 Task: Start elbow line connector.
Action: Mouse moved to (439, 240)
Screenshot: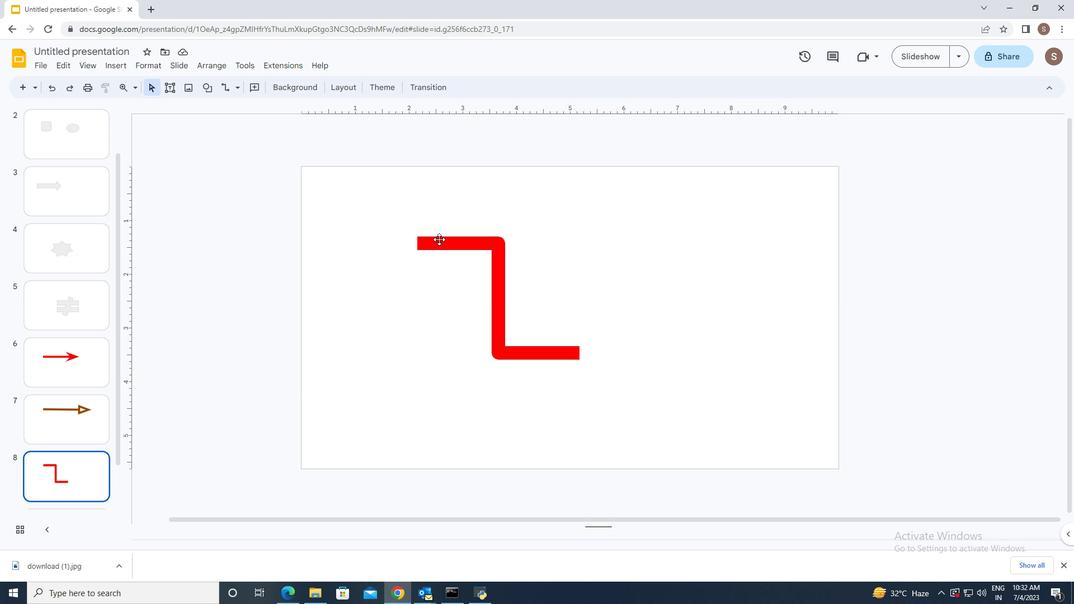 
Action: Mouse pressed left at (439, 240)
Screenshot: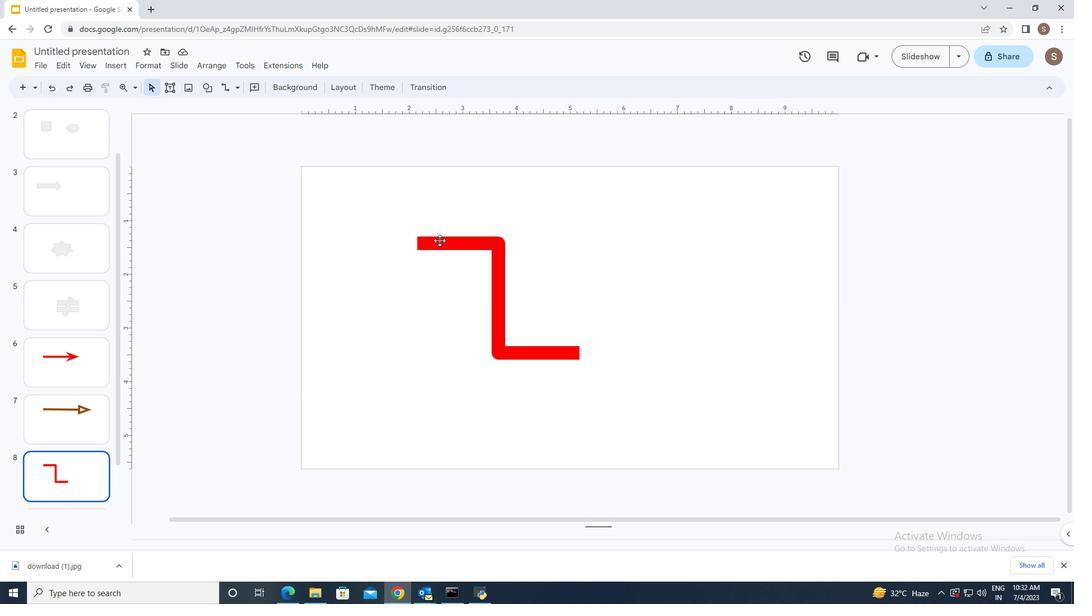 
Action: Mouse moved to (316, 87)
Screenshot: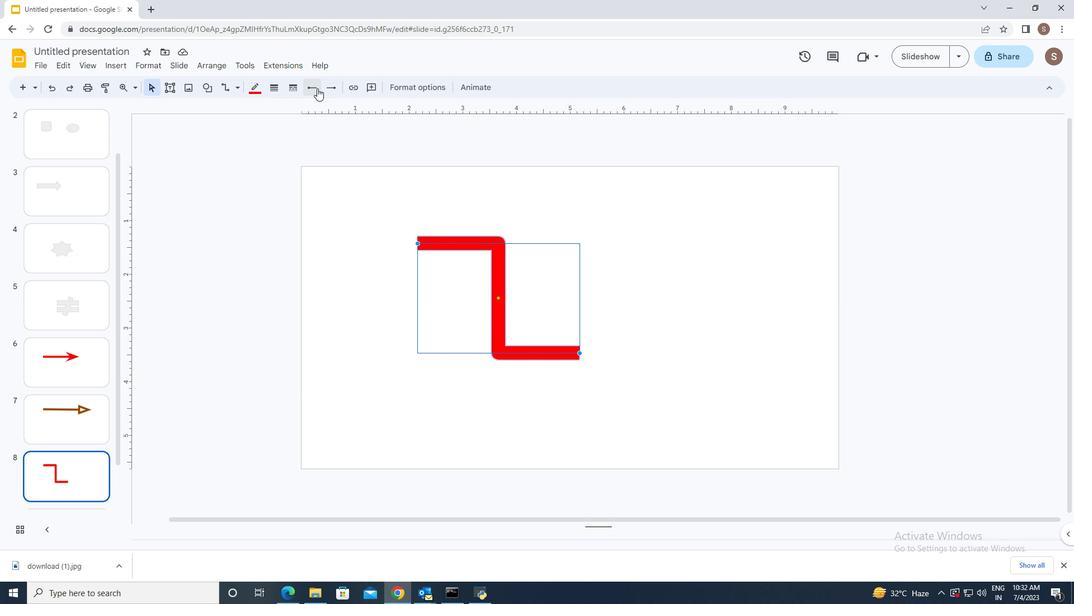 
Action: Mouse pressed left at (316, 87)
Screenshot: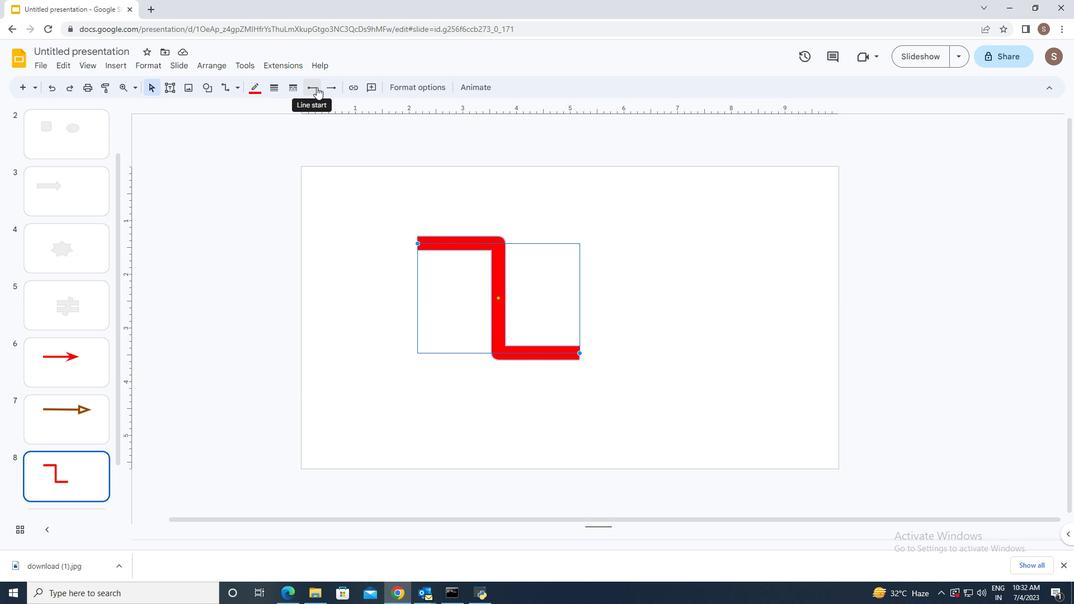 
Action: Mouse moved to (327, 239)
Screenshot: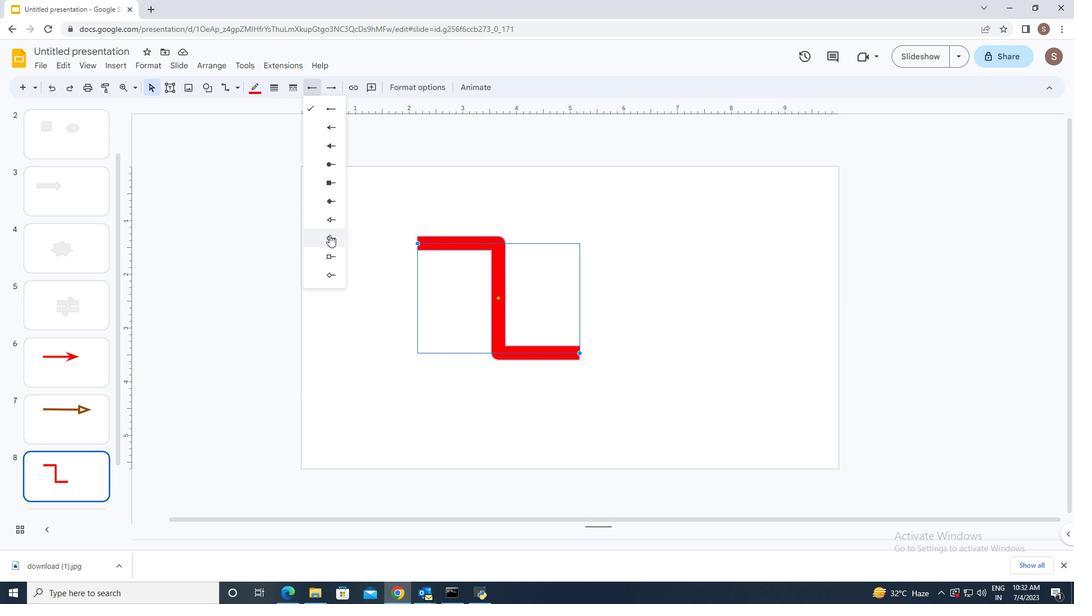 
Action: Mouse pressed left at (327, 239)
Screenshot: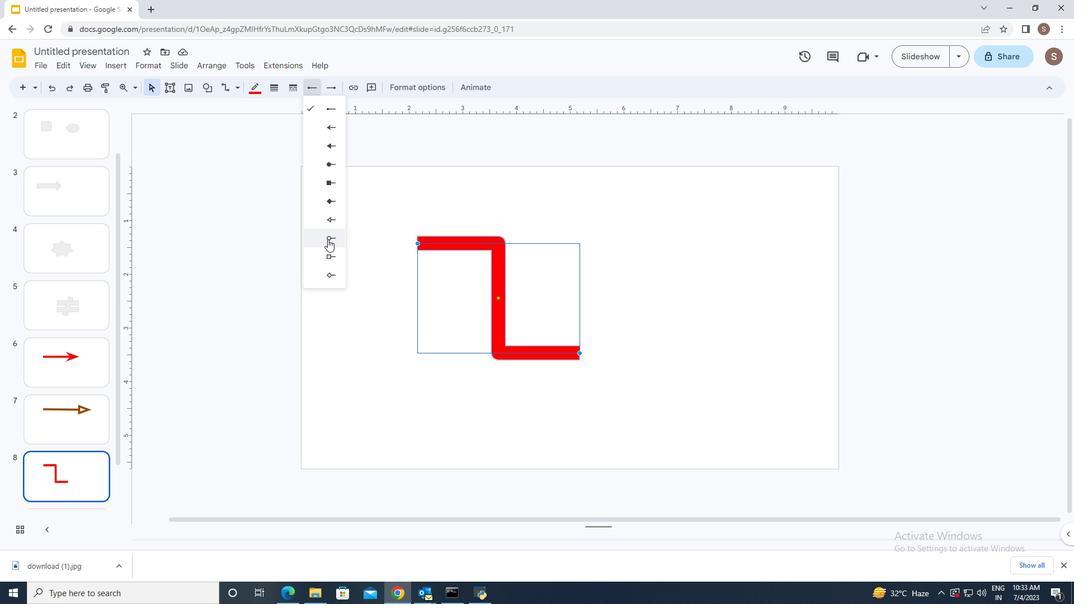 
Action: Mouse moved to (387, 364)
Screenshot: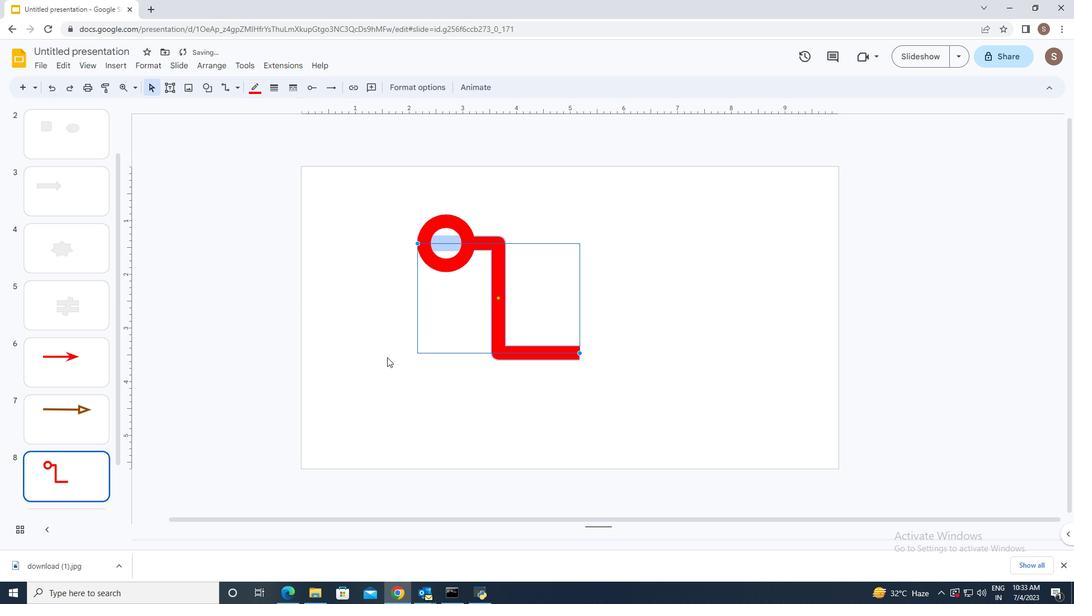 
Action: Mouse pressed left at (387, 364)
Screenshot: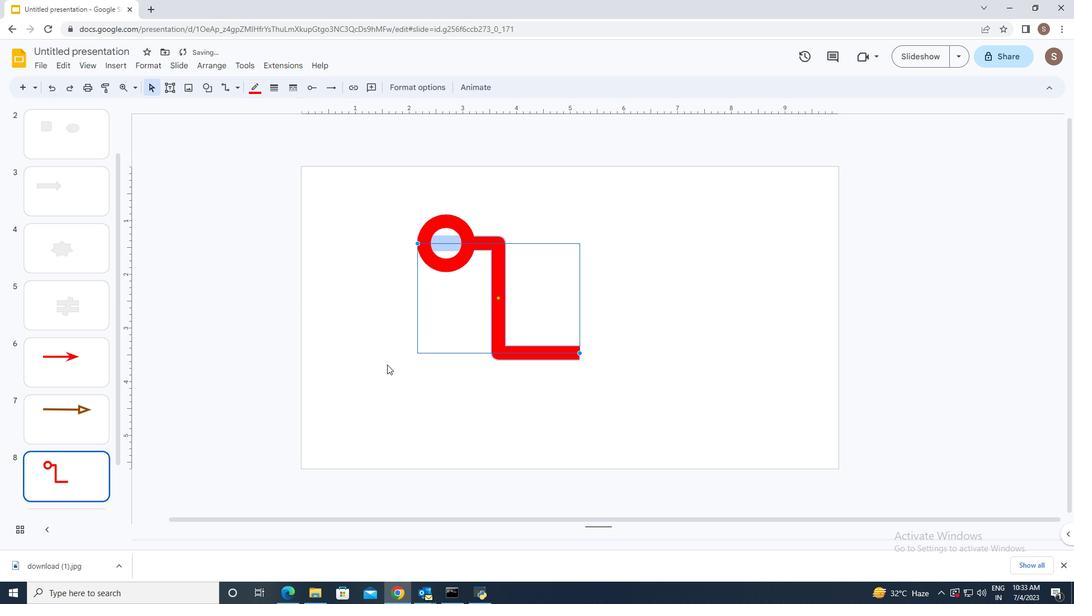 
Action: Mouse moved to (387, 365)
Screenshot: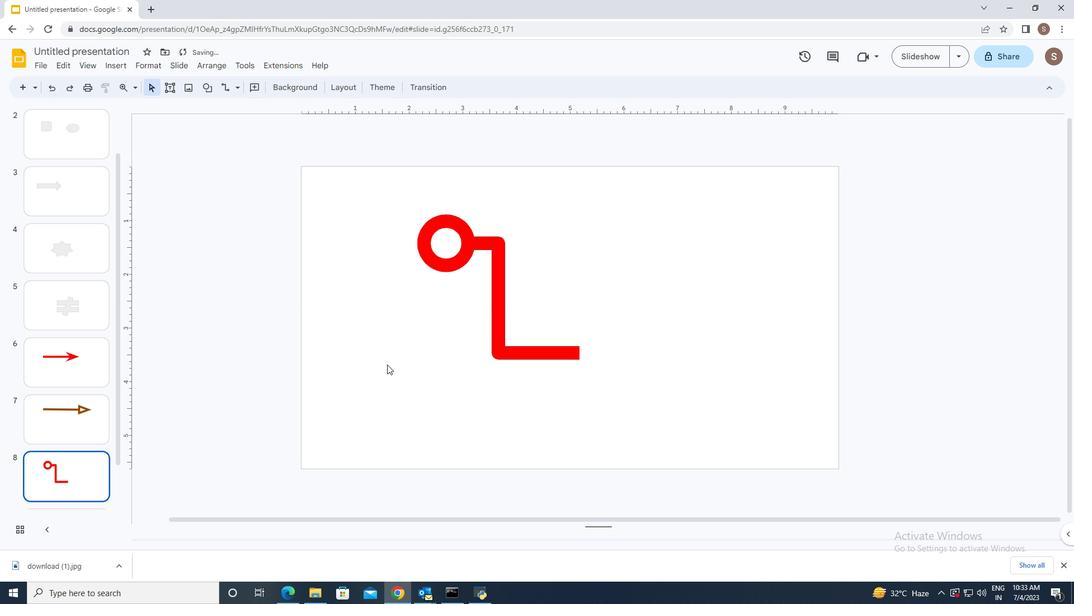 
